 Task: Save the password.
Action: Mouse moved to (675, 91)
Screenshot: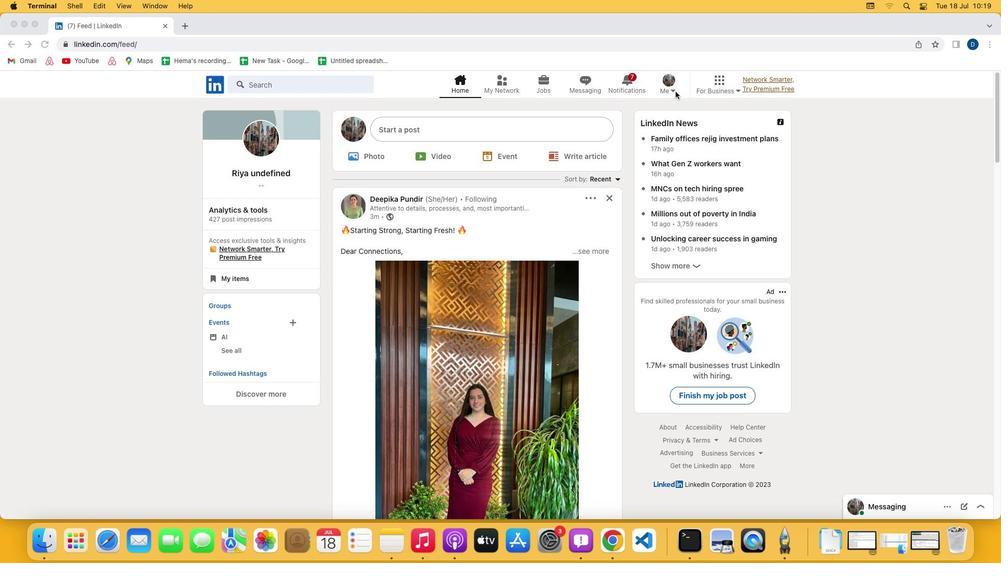 
Action: Mouse pressed left at (675, 91)
Screenshot: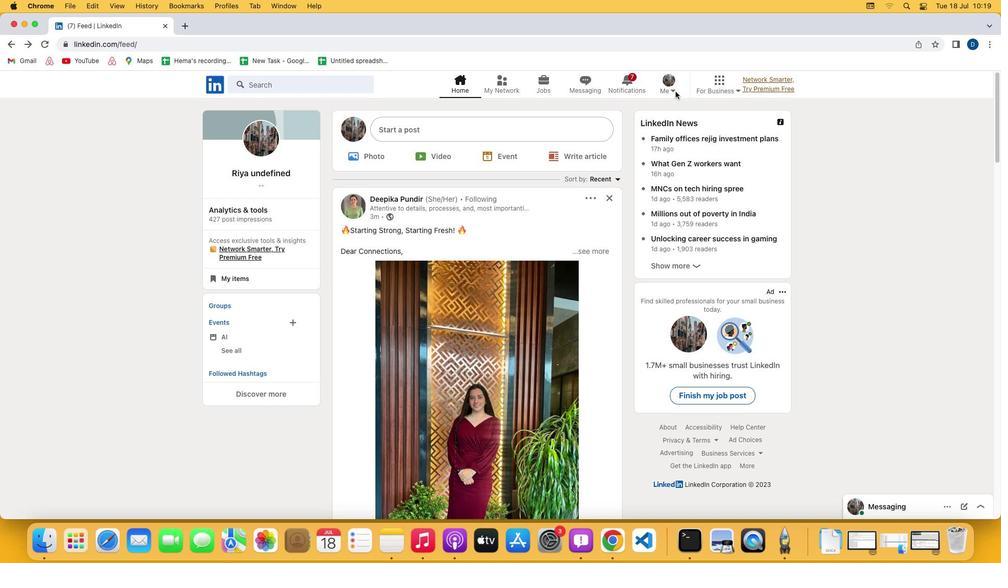 
Action: Mouse moved to (675, 90)
Screenshot: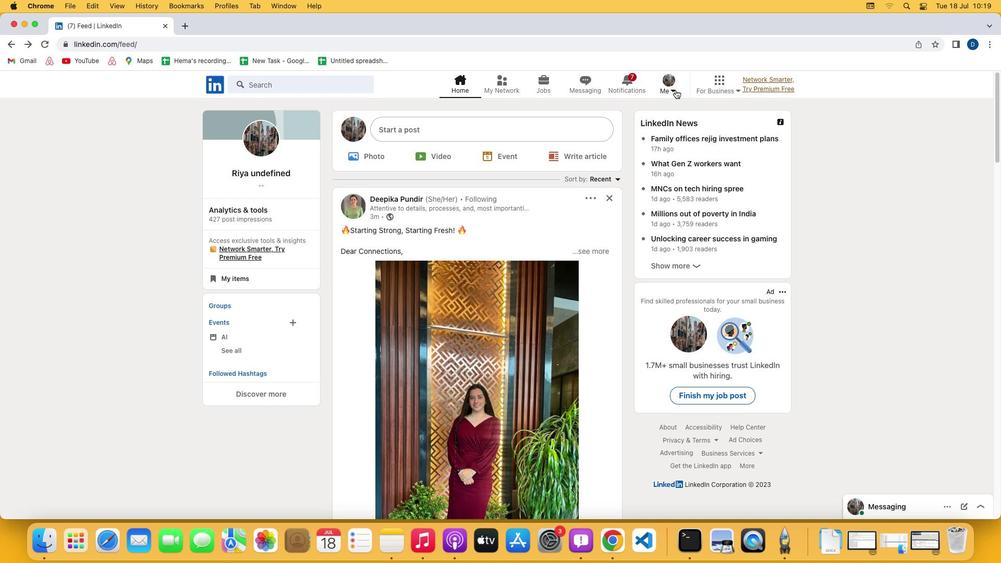 
Action: Mouse pressed left at (675, 90)
Screenshot: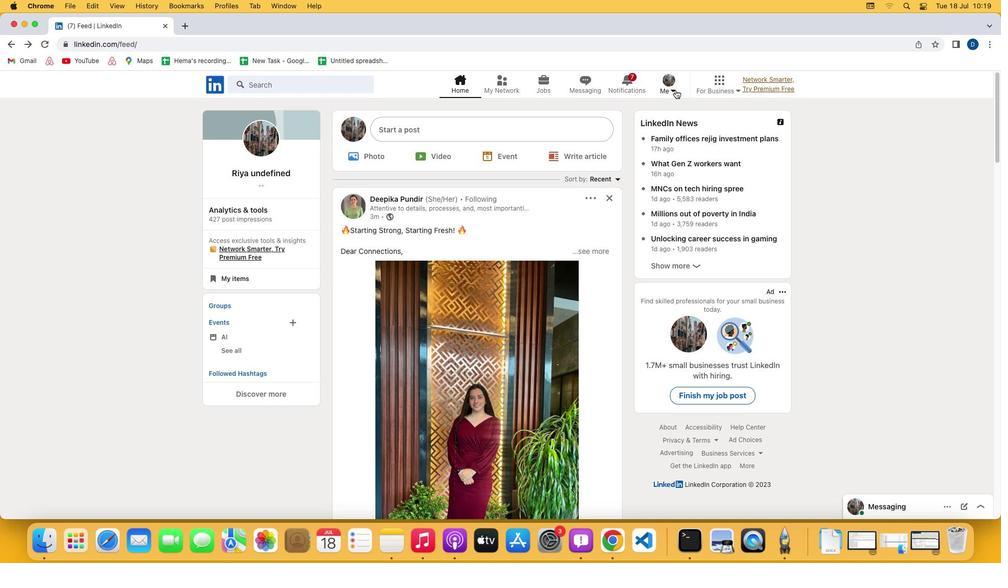 
Action: Mouse moved to (604, 196)
Screenshot: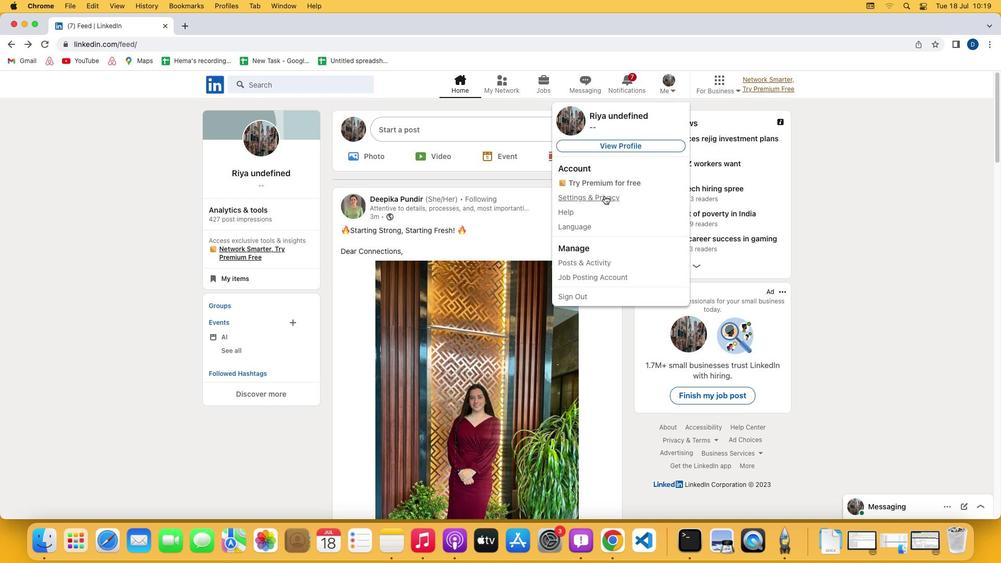 
Action: Mouse pressed left at (604, 196)
Screenshot: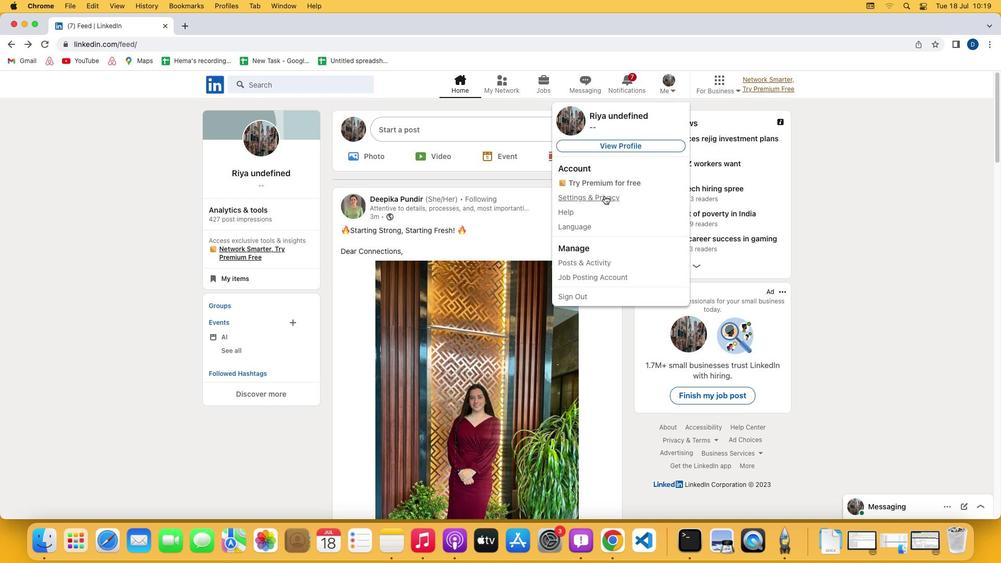 
Action: Mouse moved to (87, 201)
Screenshot: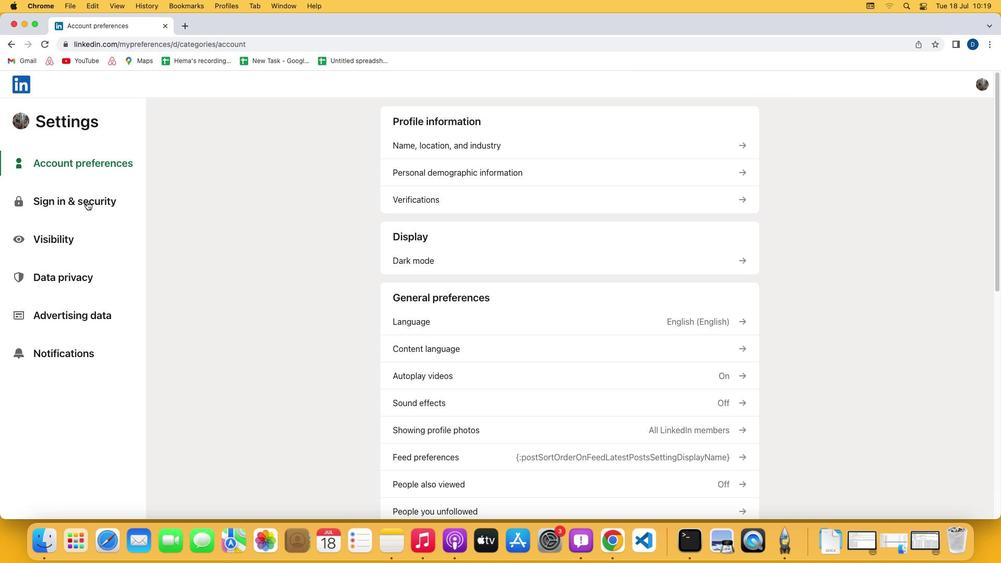 
Action: Mouse pressed left at (87, 201)
Screenshot: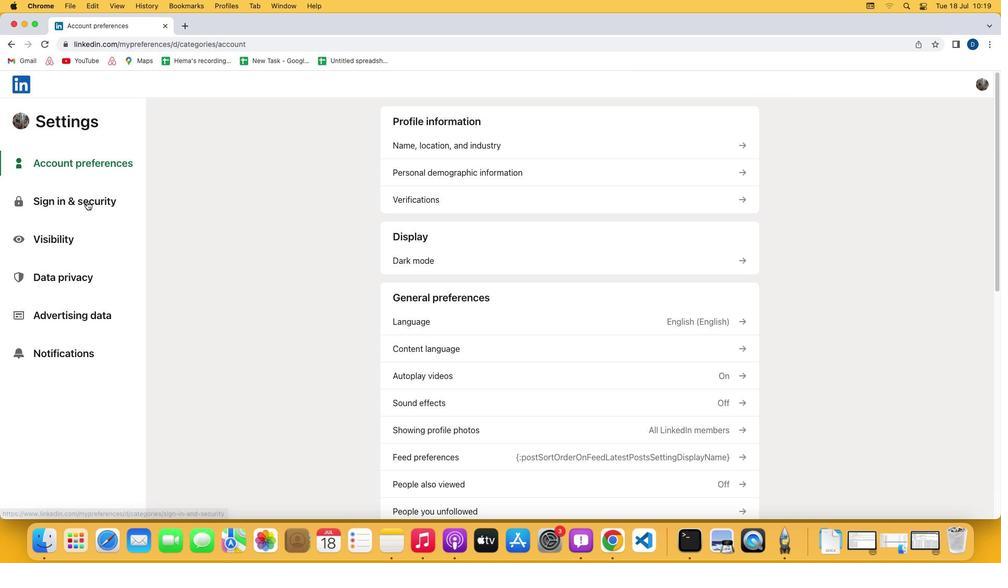 
Action: Mouse moved to (440, 207)
Screenshot: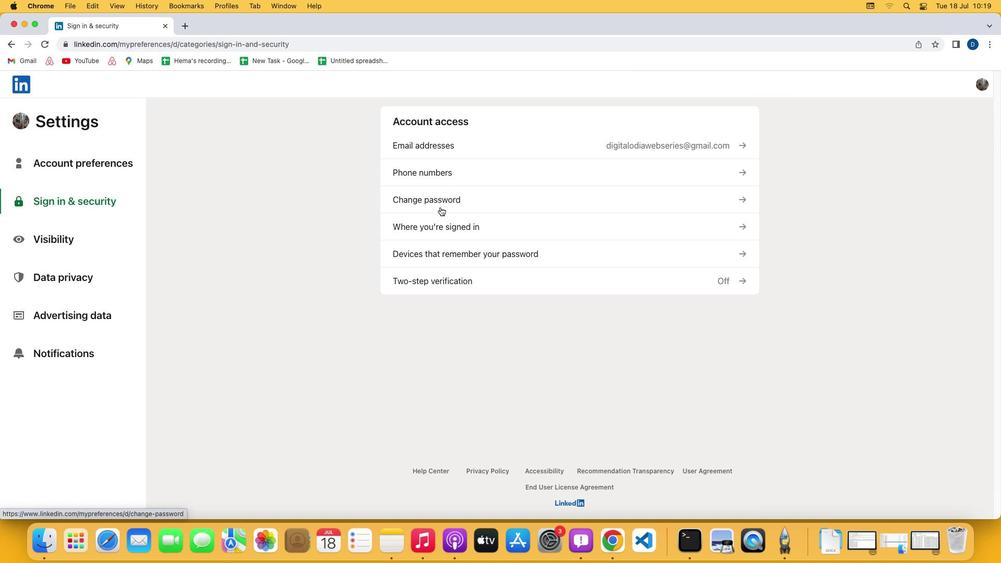 
Action: Mouse pressed left at (440, 207)
Screenshot: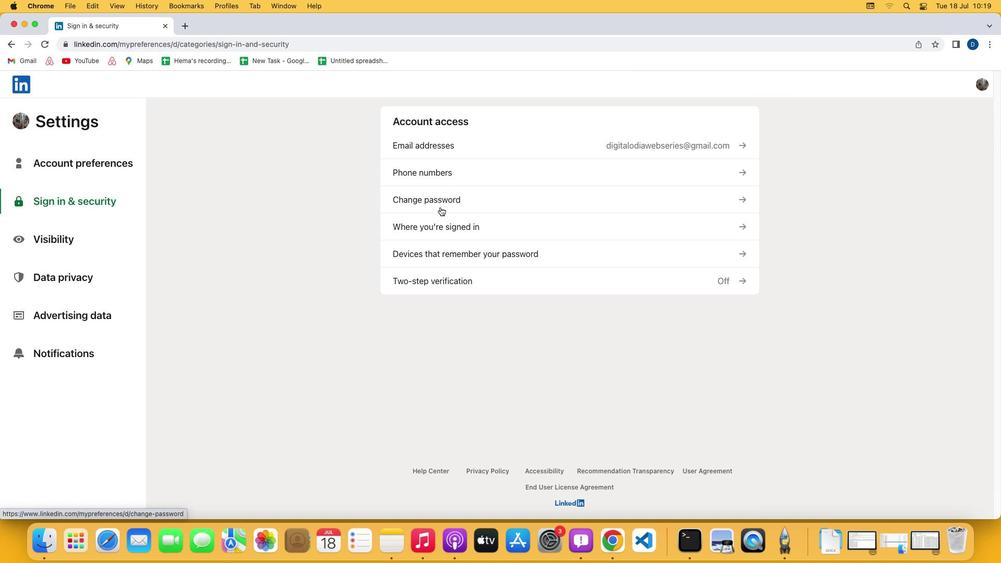
Action: Mouse moved to (437, 212)
Screenshot: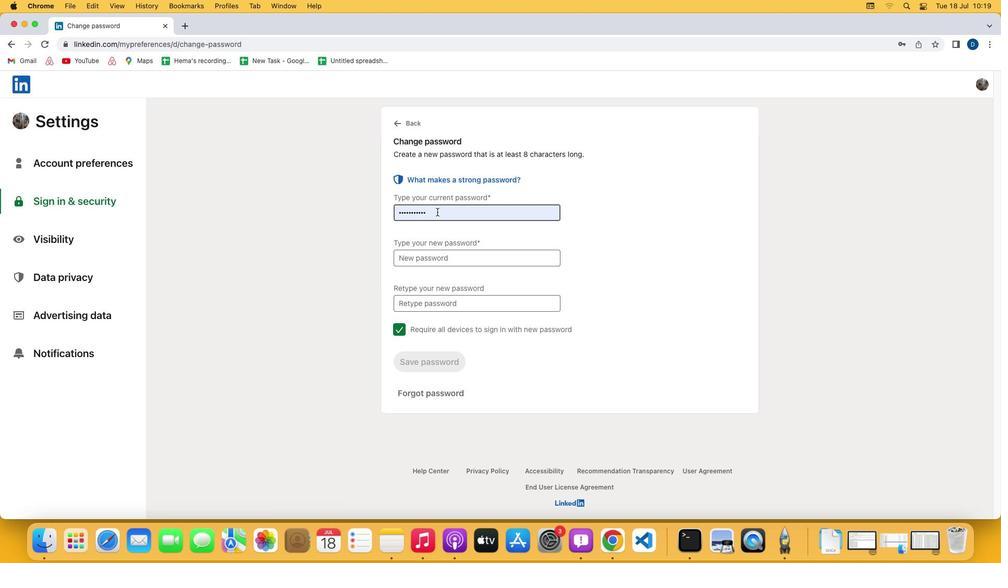 
Action: Mouse pressed left at (437, 212)
Screenshot: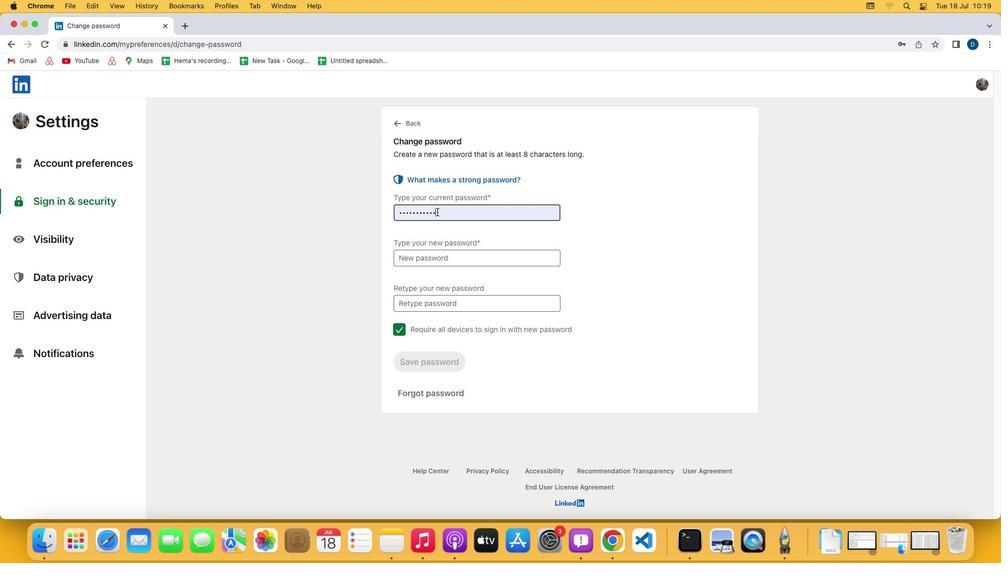 
Action: Mouse moved to (437, 212)
Screenshot: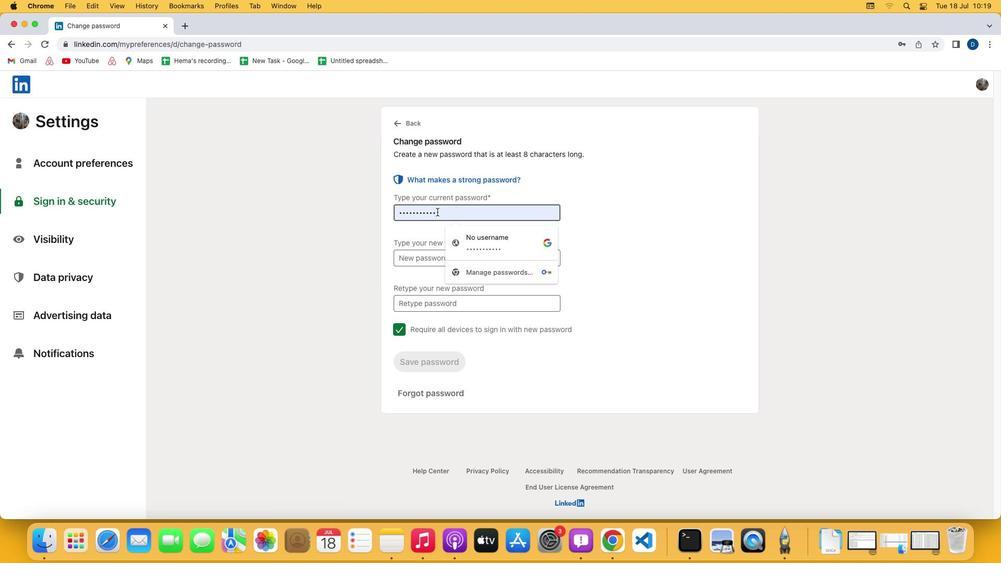 
Action: Mouse pressed left at (437, 212)
Screenshot: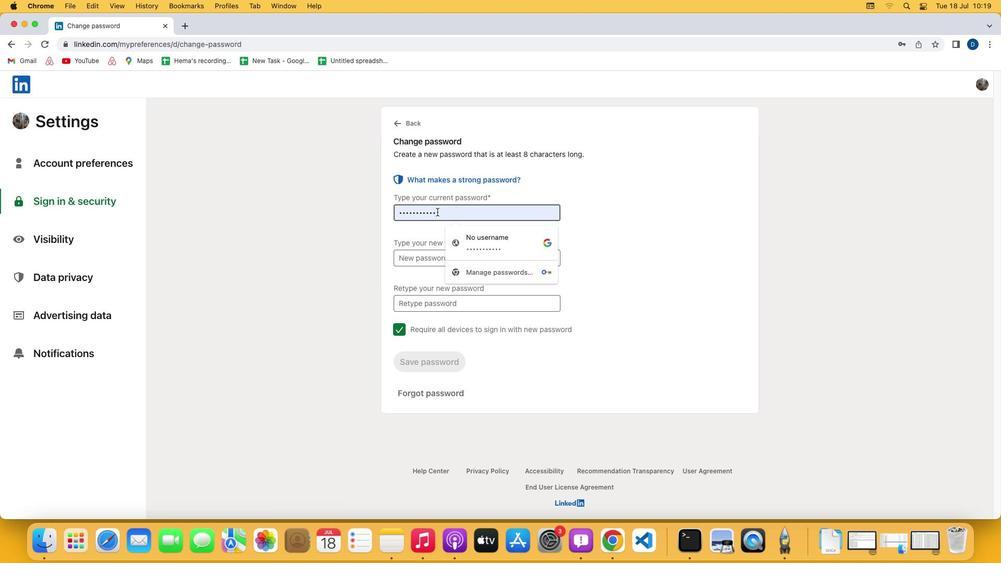 
Action: Mouse moved to (382, 209)
Screenshot: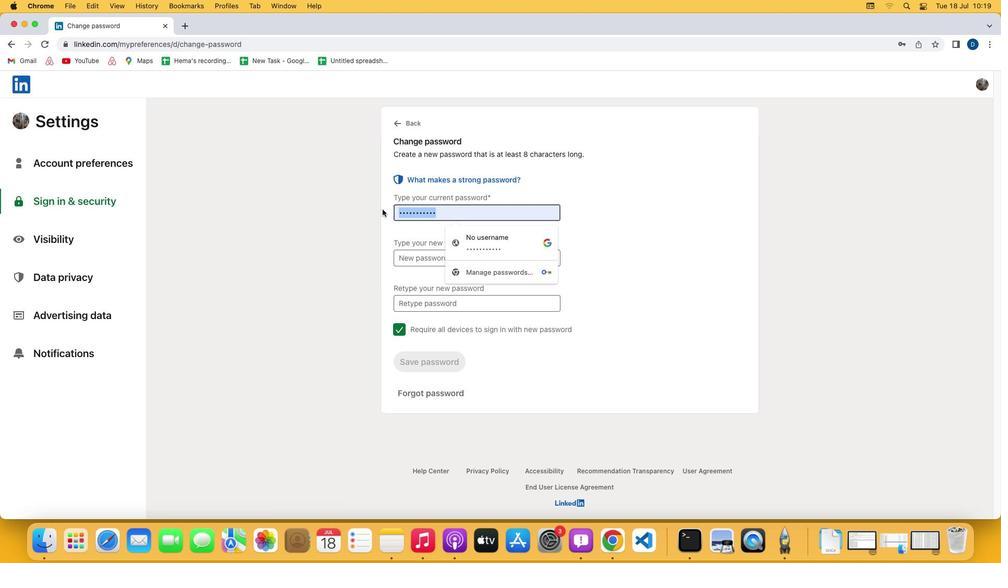 
Action: Key pressed Key.shiftKey.shift
Screenshot: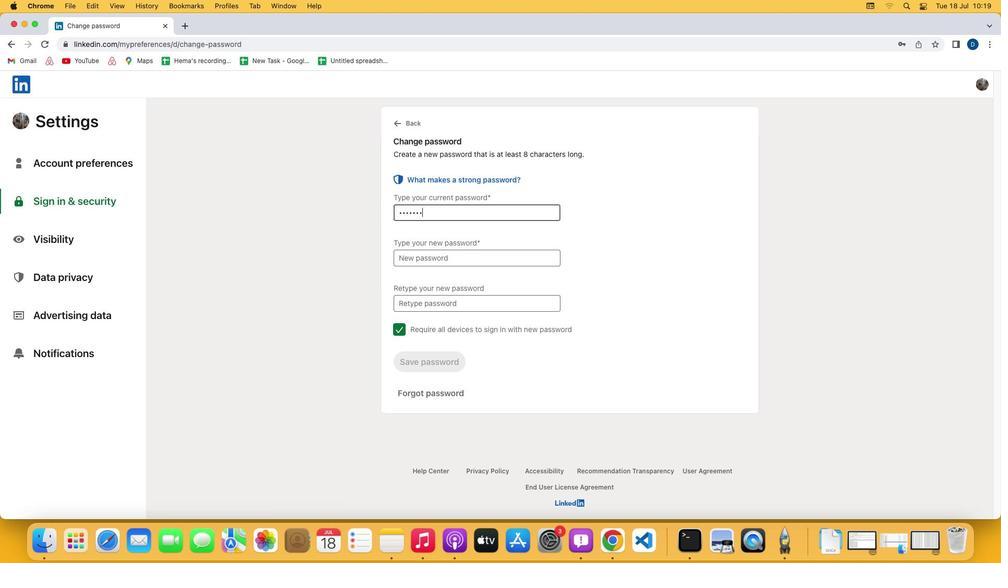 
Action: Mouse moved to (407, 249)
Screenshot: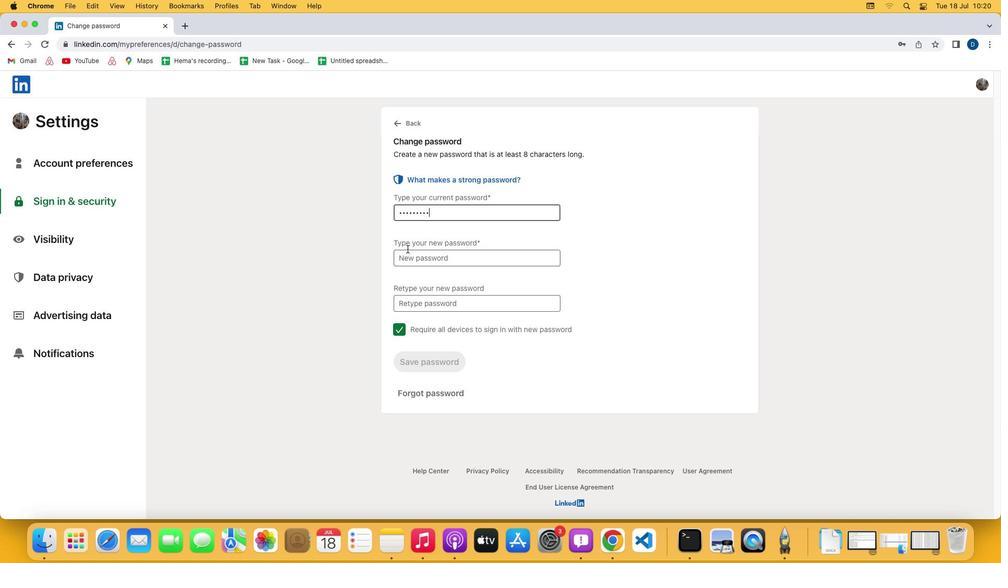 
Action: Mouse pressed left at (407, 249)
Screenshot: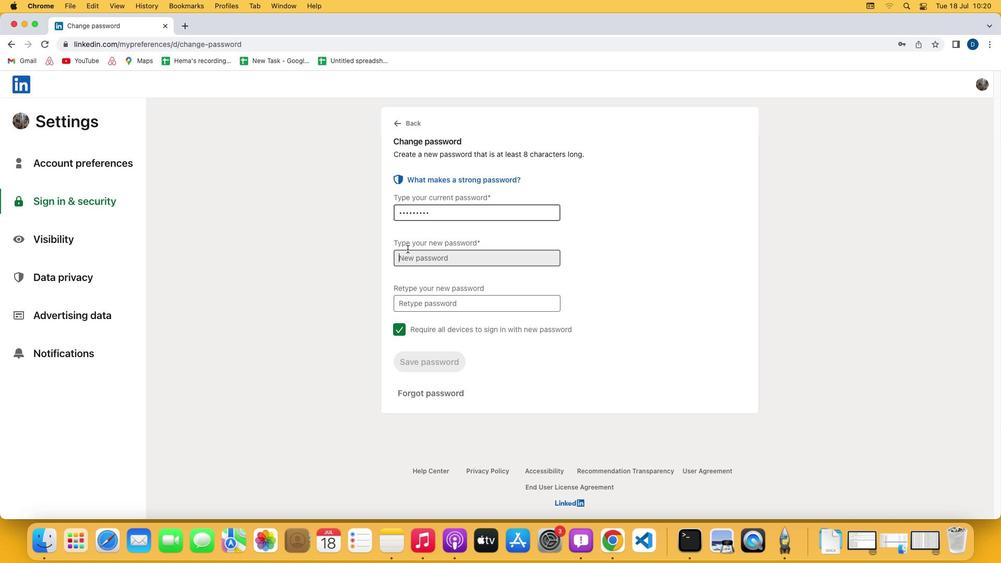 
Action: Mouse moved to (413, 249)
Screenshot: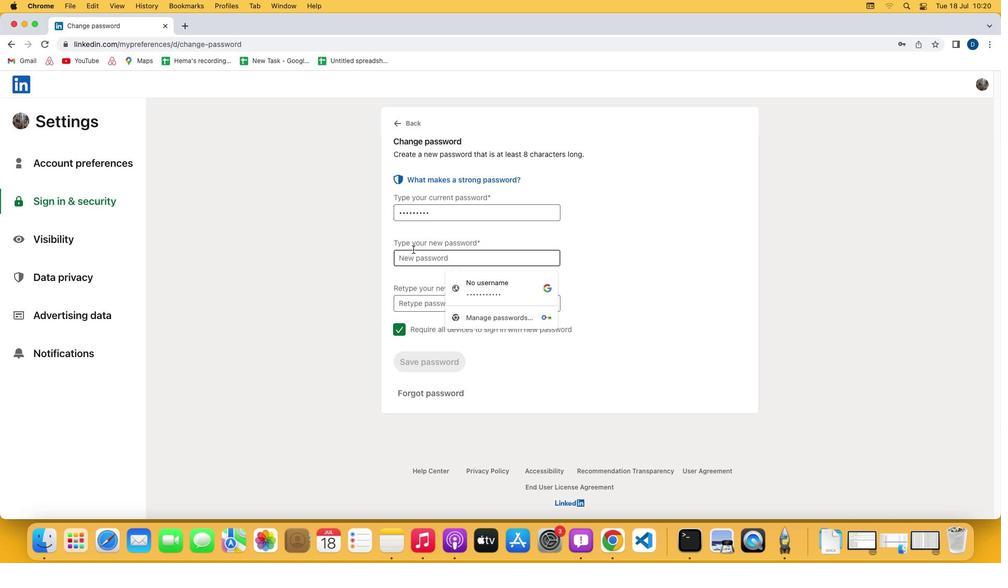 
Action: Key pressed Key.shiftKey.shift
Screenshot: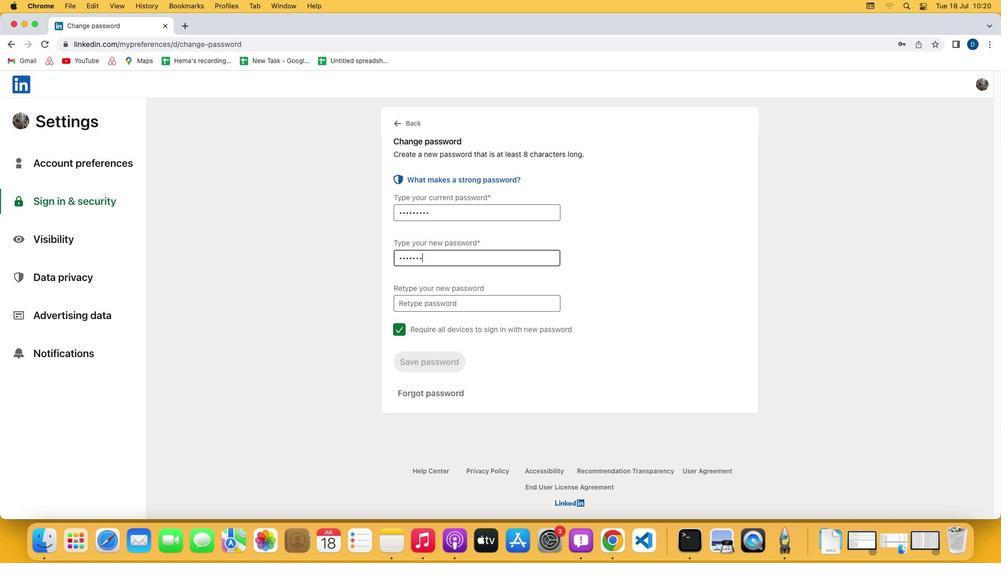 
Action: Mouse moved to (411, 303)
Screenshot: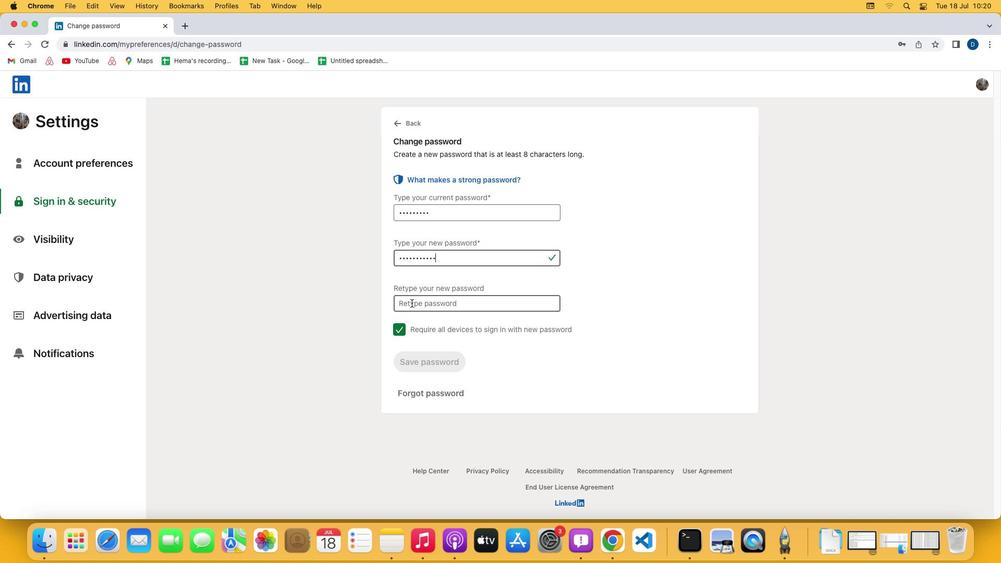 
Action: Mouse pressed left at (411, 303)
Screenshot: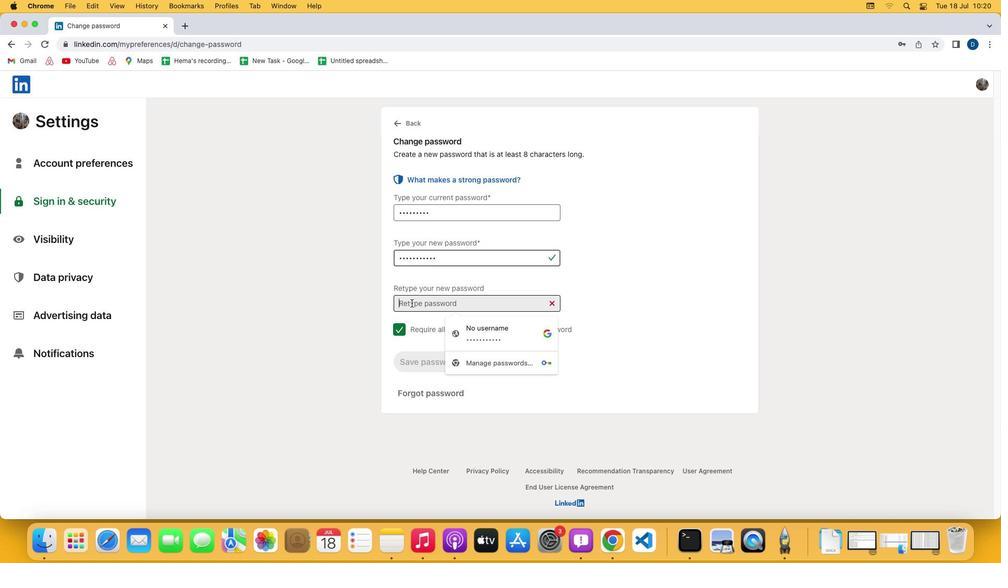 
Action: Mouse moved to (414, 304)
Screenshot: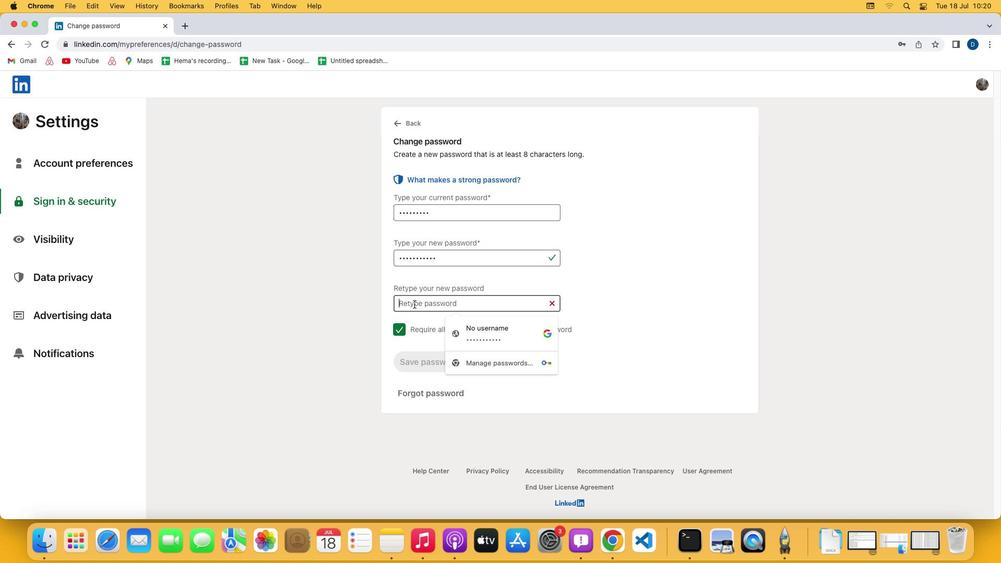 
Action: Key pressed Key.shiftKey.shift
Screenshot: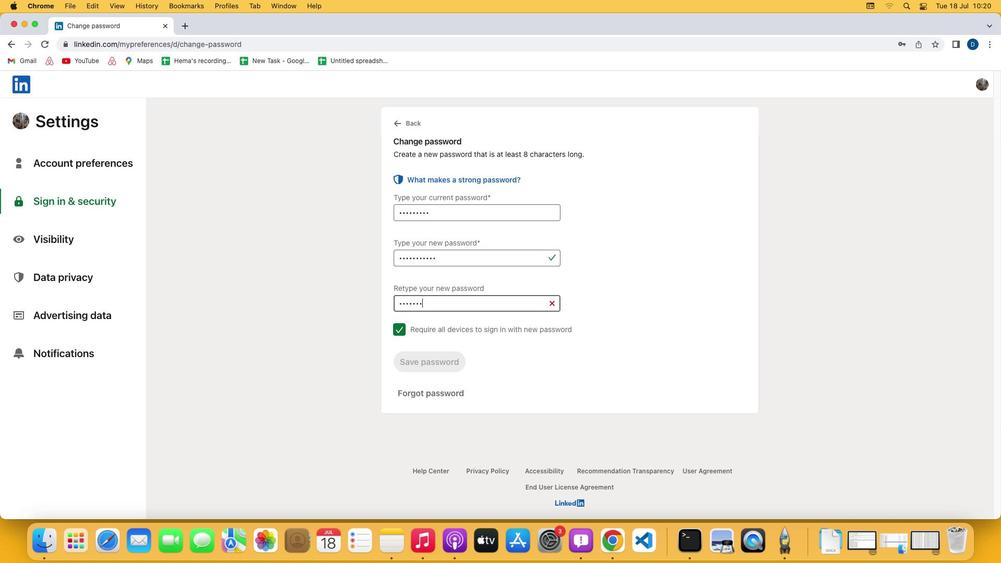 
Action: Mouse moved to (415, 358)
Screenshot: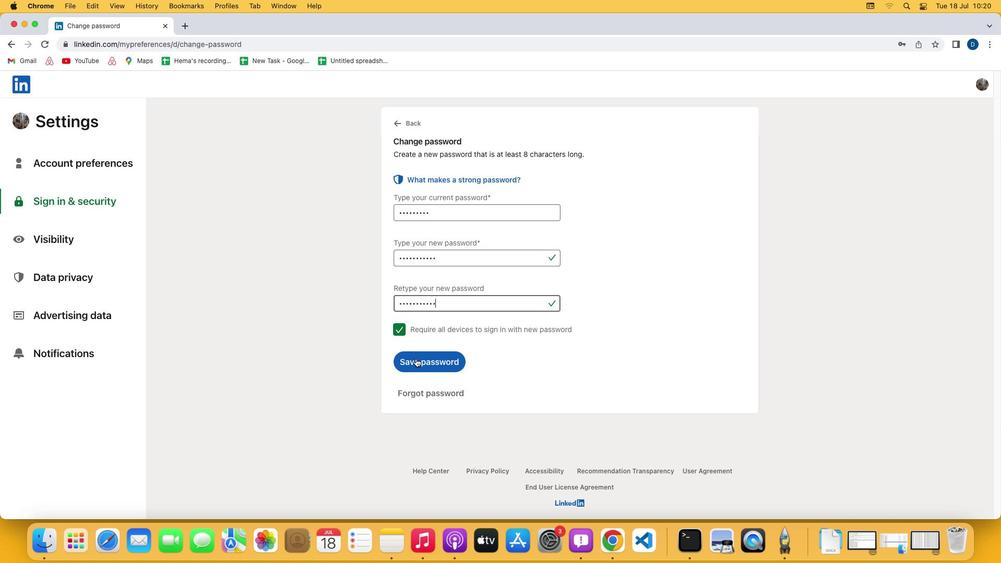 
Action: Mouse pressed left at (415, 358)
Screenshot: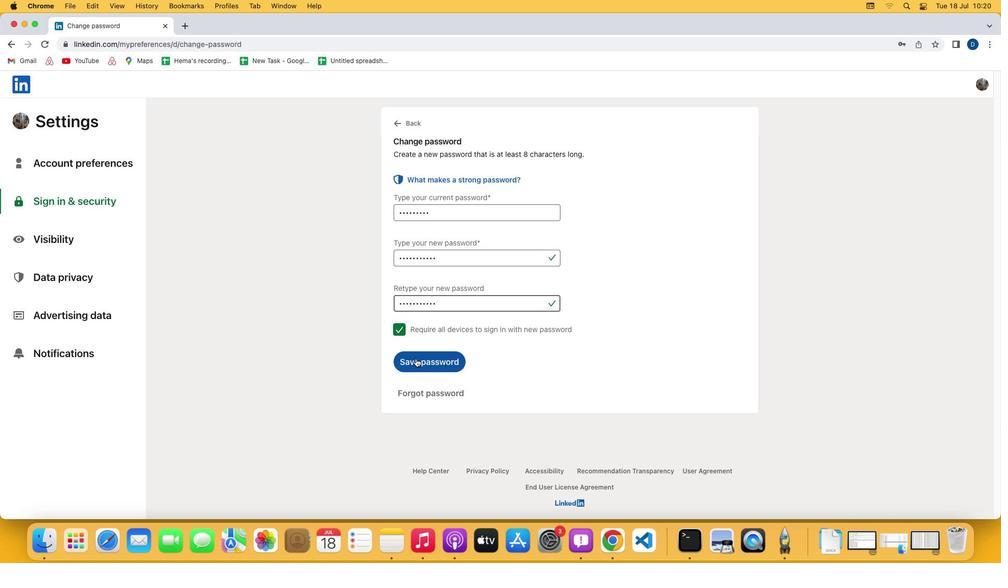 
